 Task: Create a new view control for the user
Action: Mouse moved to (381, 307)
Screenshot: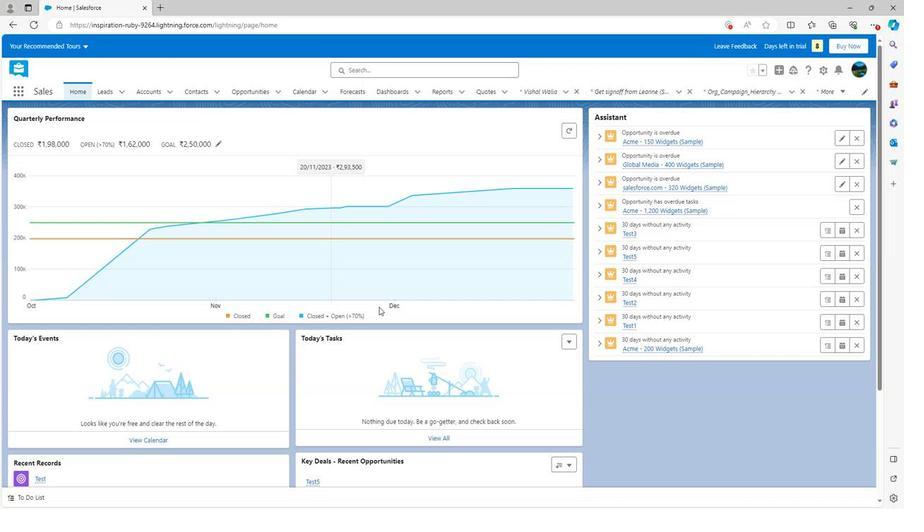 
Action: Mouse scrolled (381, 306) with delta (0, 0)
Screenshot: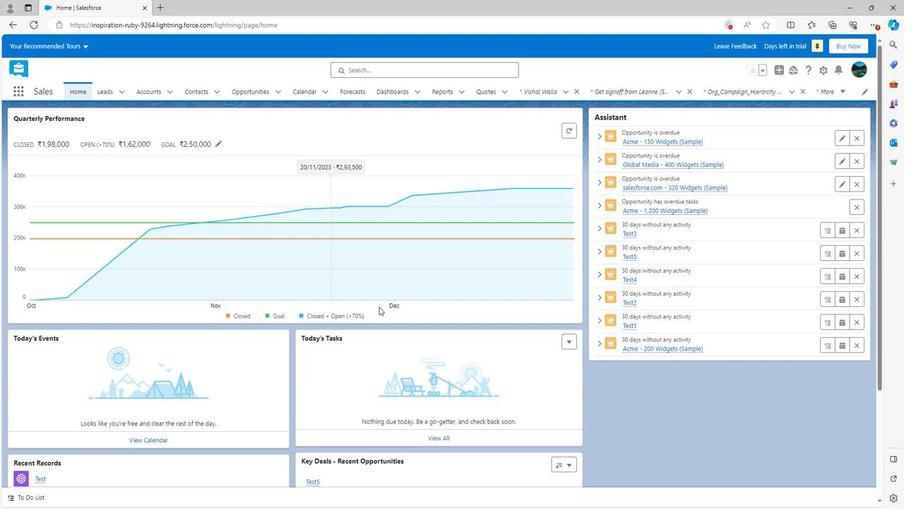 
Action: Mouse scrolled (381, 306) with delta (0, 0)
Screenshot: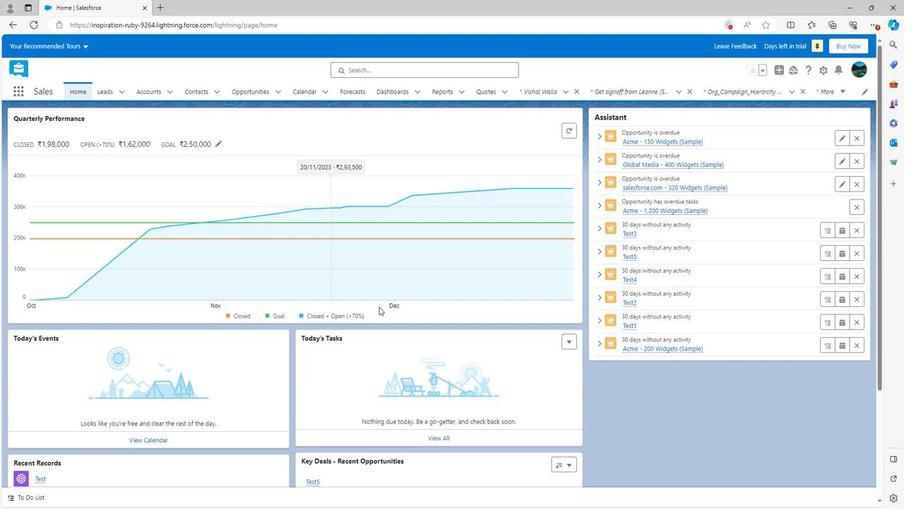 
Action: Mouse scrolled (381, 306) with delta (0, 0)
Screenshot: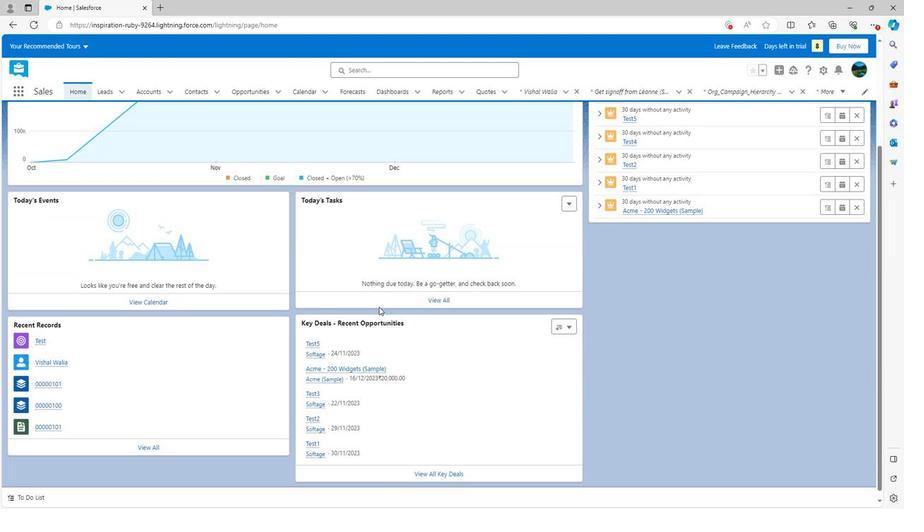 
Action: Mouse scrolled (381, 308) with delta (0, 0)
Screenshot: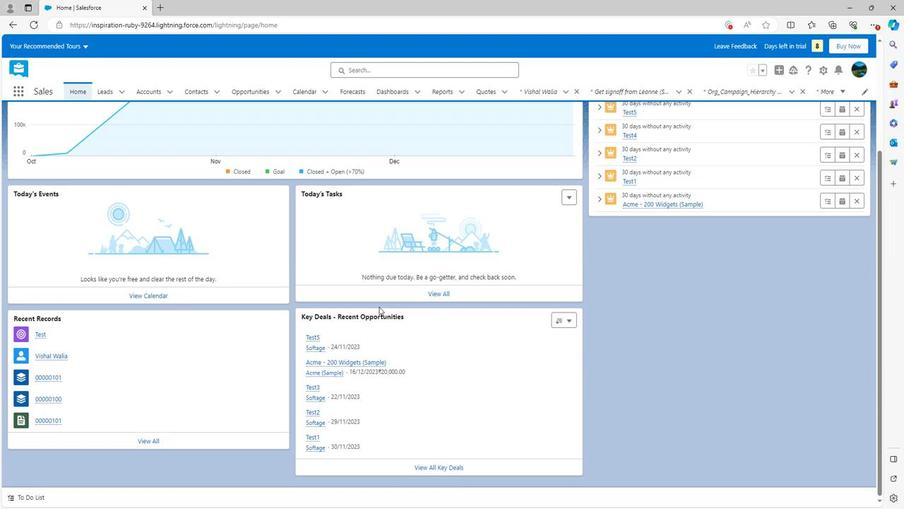
Action: Mouse scrolled (381, 308) with delta (0, 0)
Screenshot: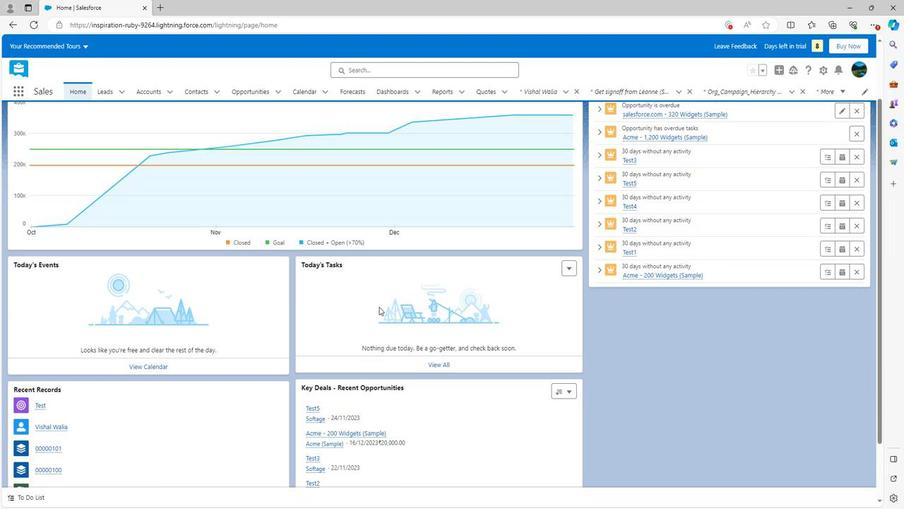 
Action: Mouse scrolled (381, 308) with delta (0, 0)
Screenshot: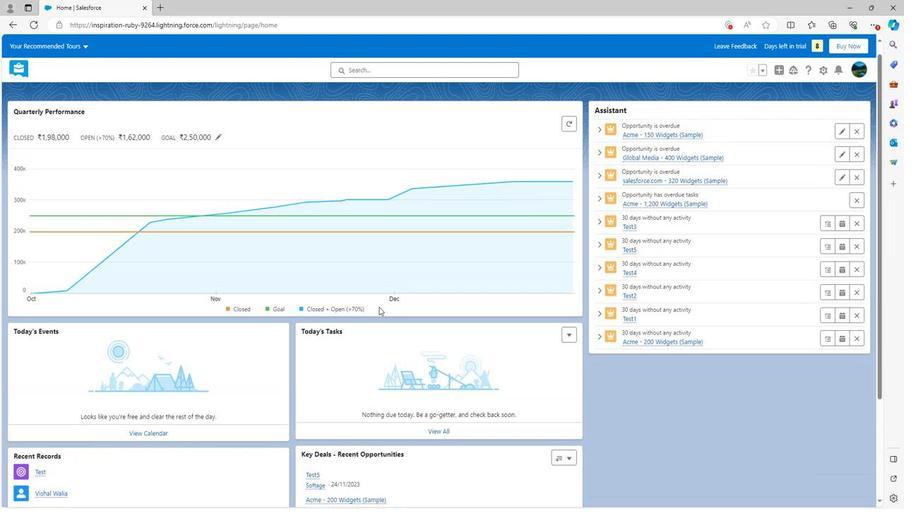 
Action: Mouse scrolled (381, 308) with delta (0, 0)
Screenshot: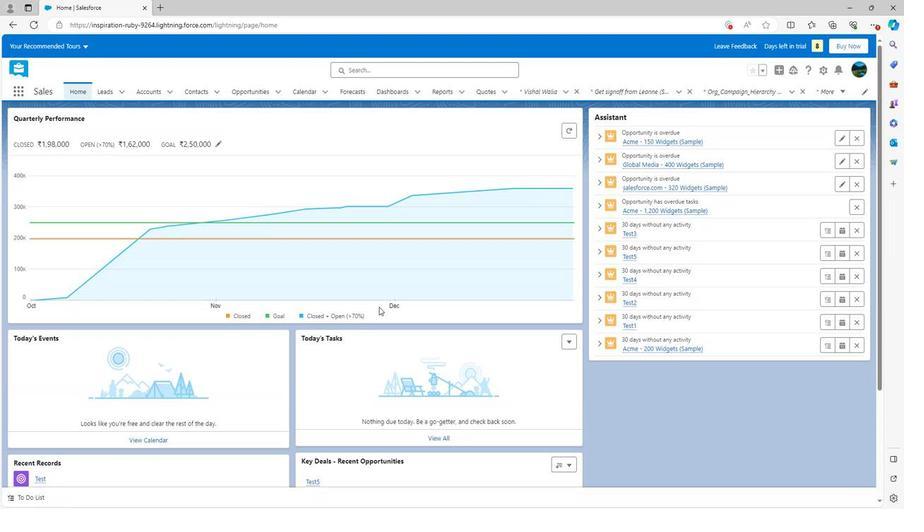 
Action: Mouse moved to (767, 89)
Screenshot: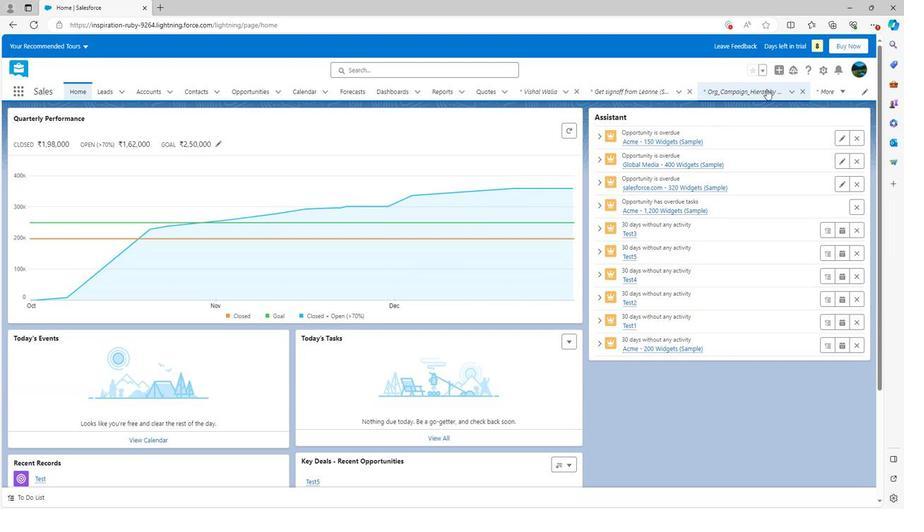 
Action: Mouse pressed left at (767, 89)
Screenshot: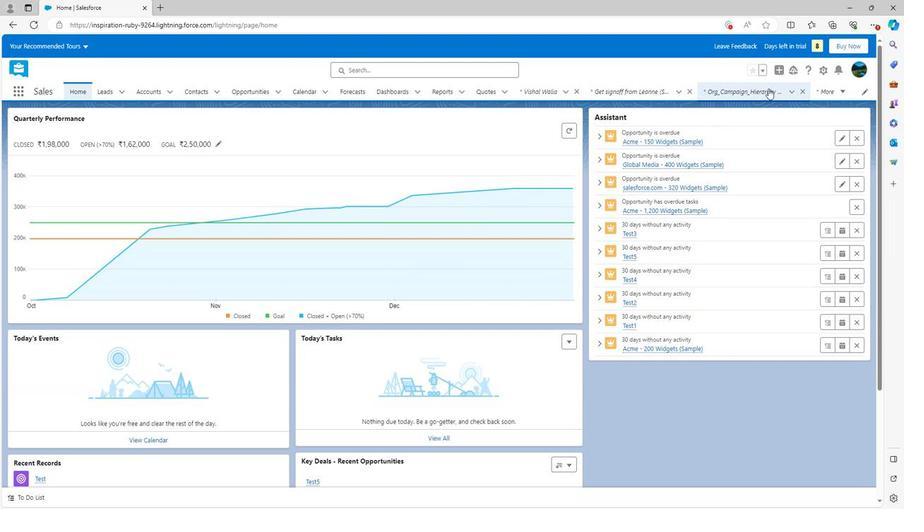 
Action: Mouse moved to (754, 140)
Screenshot: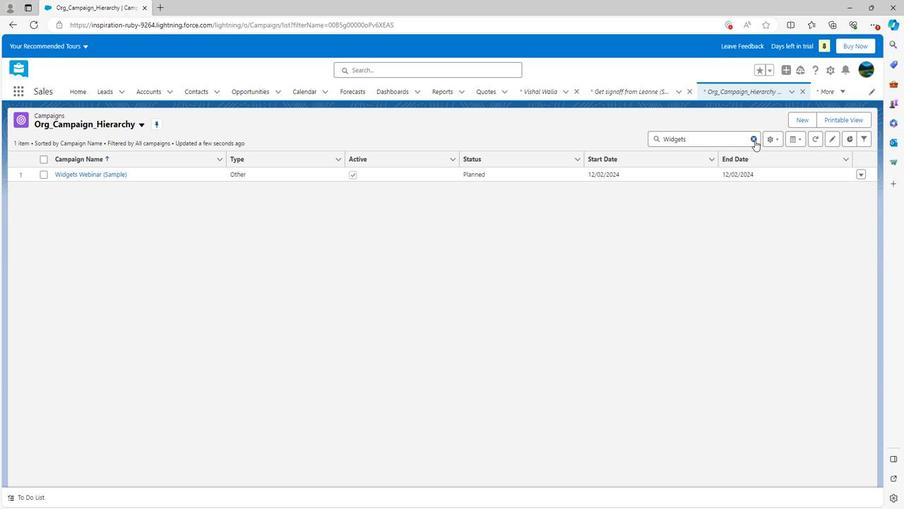 
Action: Mouse pressed left at (754, 140)
Screenshot: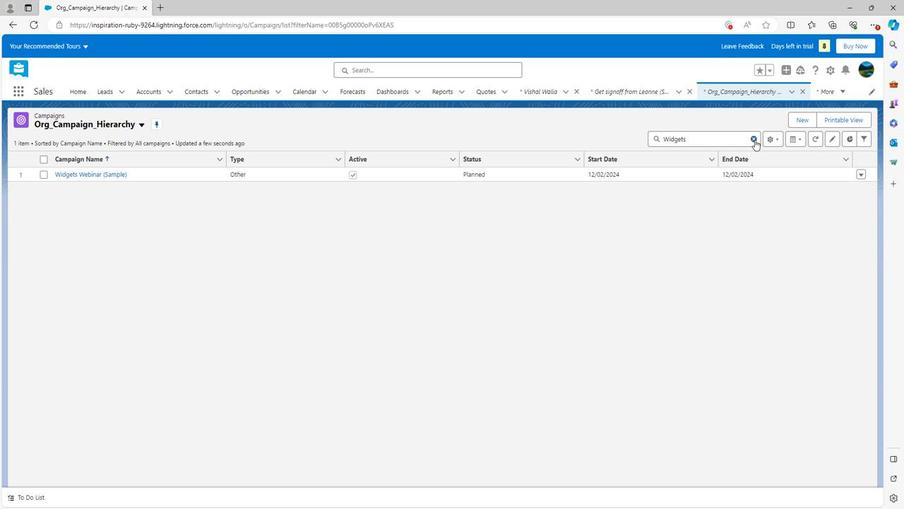 
Action: Mouse moved to (727, 120)
Screenshot: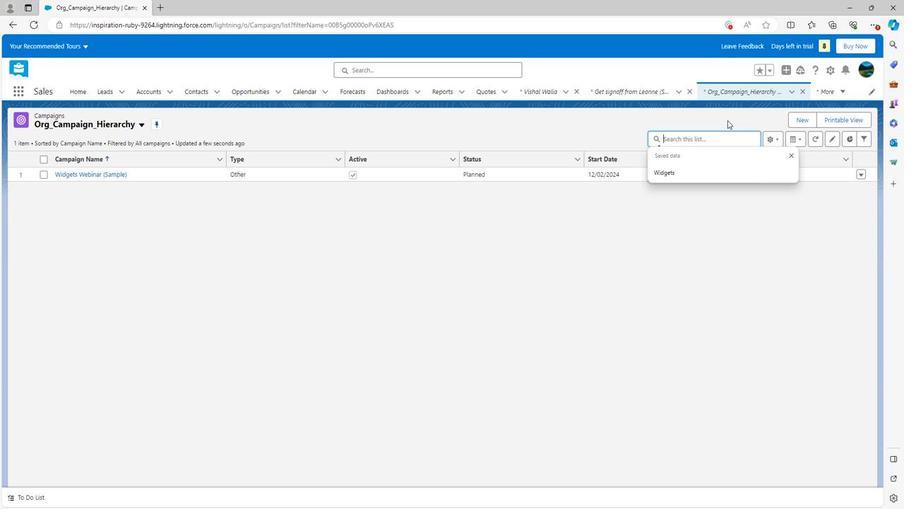 
Action: Mouse pressed left at (727, 120)
Screenshot: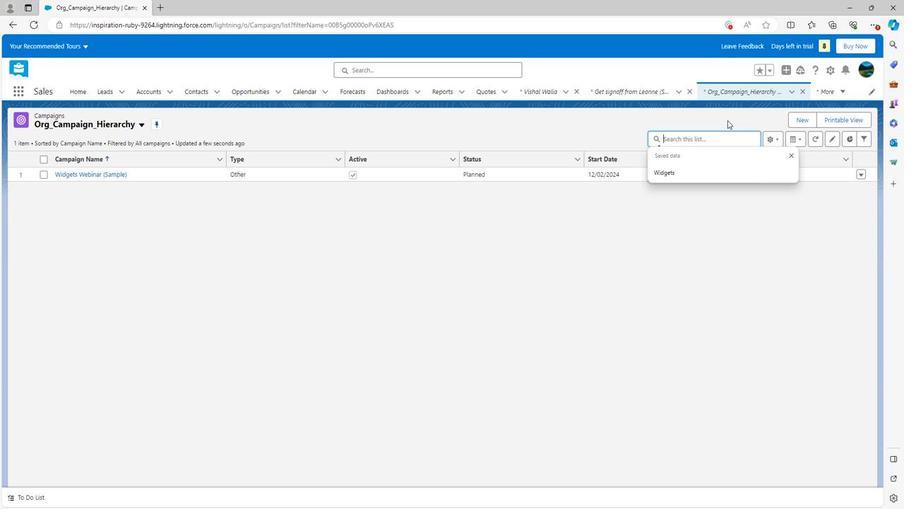
Action: Mouse moved to (771, 138)
Screenshot: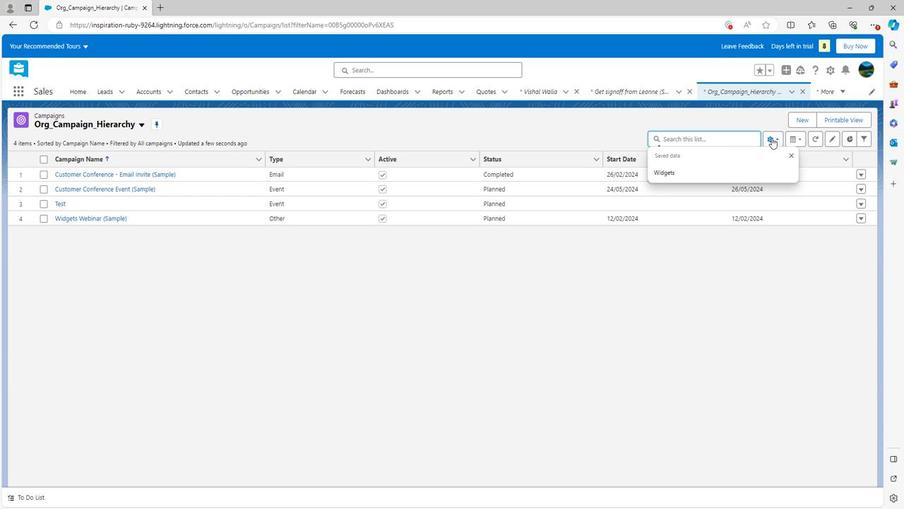 
Action: Mouse pressed left at (771, 138)
Screenshot: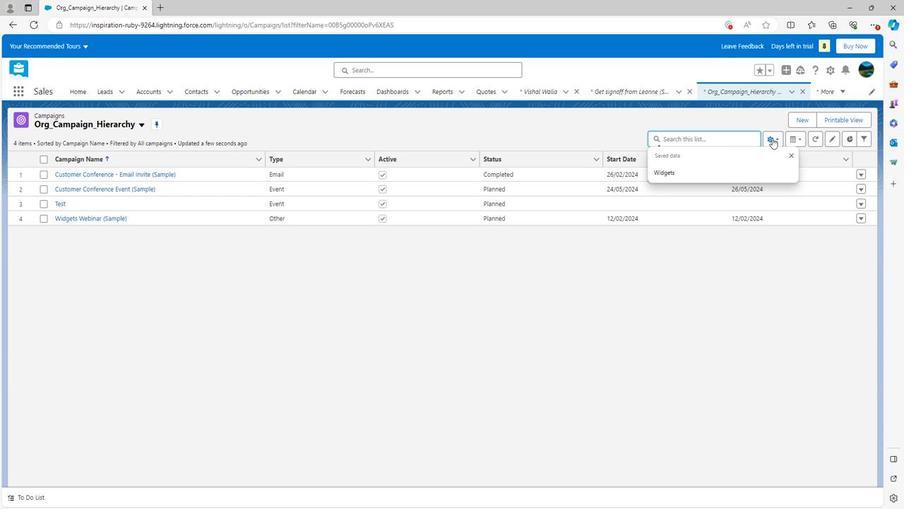 
Action: Mouse moved to (728, 173)
Screenshot: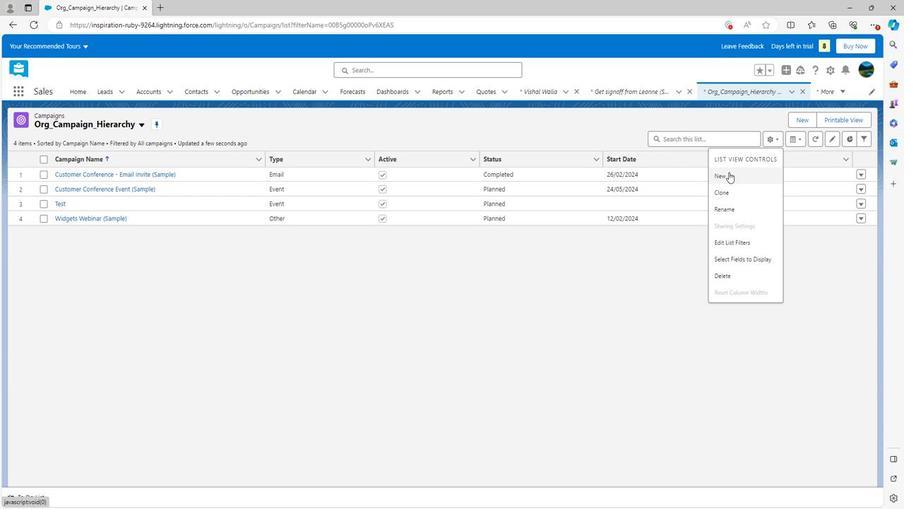 
Action: Mouse pressed left at (728, 173)
Screenshot: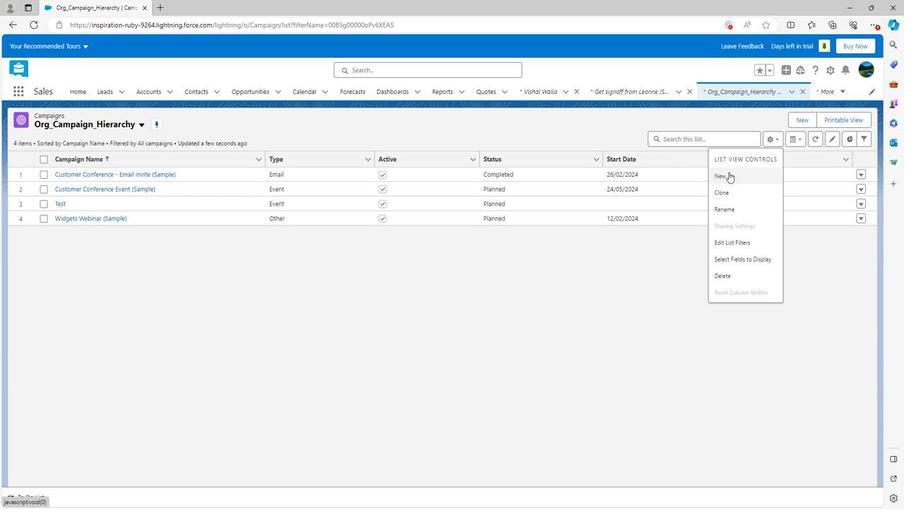 
Action: Mouse moved to (422, 219)
Screenshot: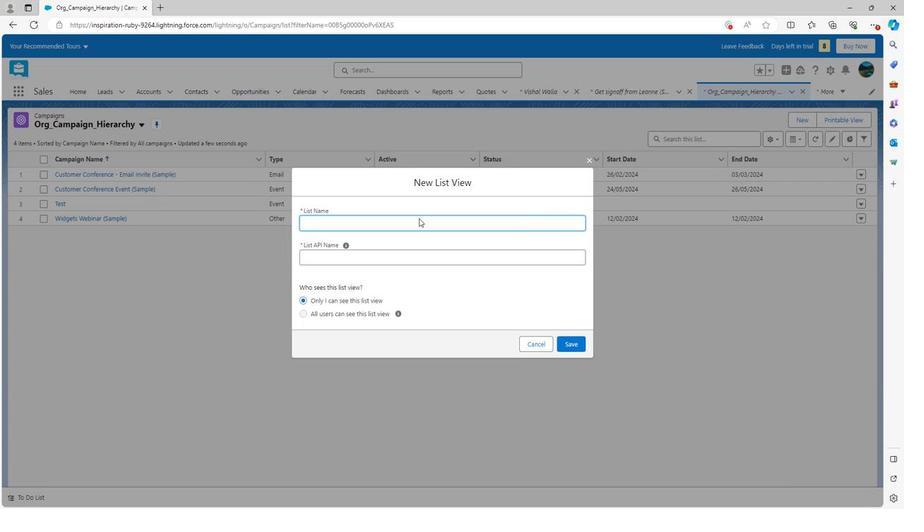 
Action: Key pressed <Key.shift>Test
Screenshot: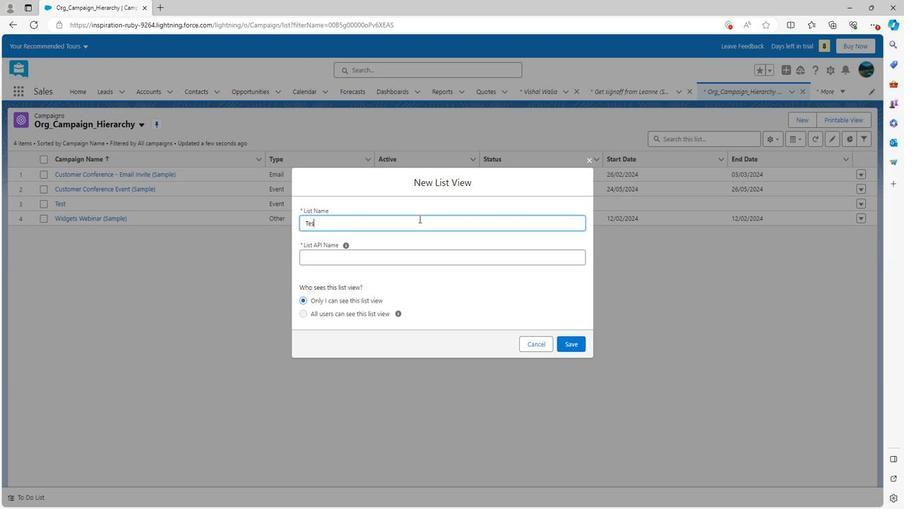 
Action: Mouse moved to (400, 237)
Screenshot: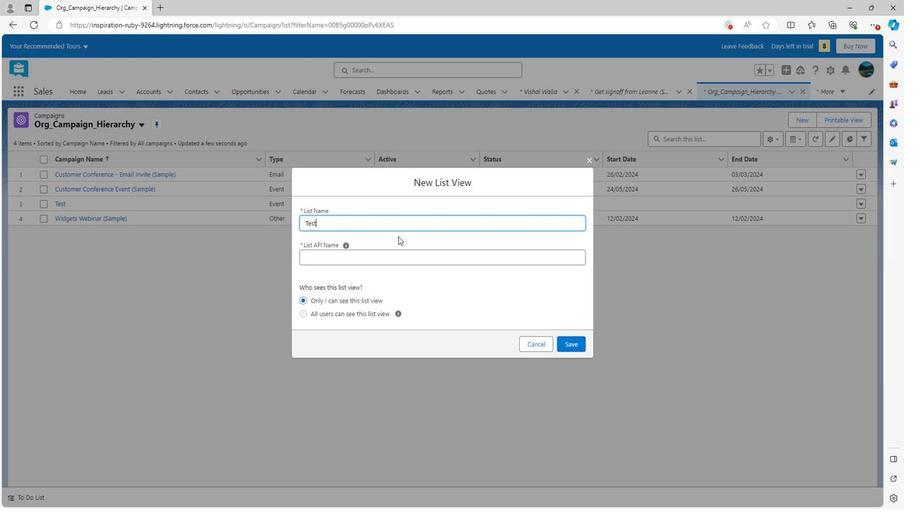 
Action: Mouse pressed left at (400, 237)
Screenshot: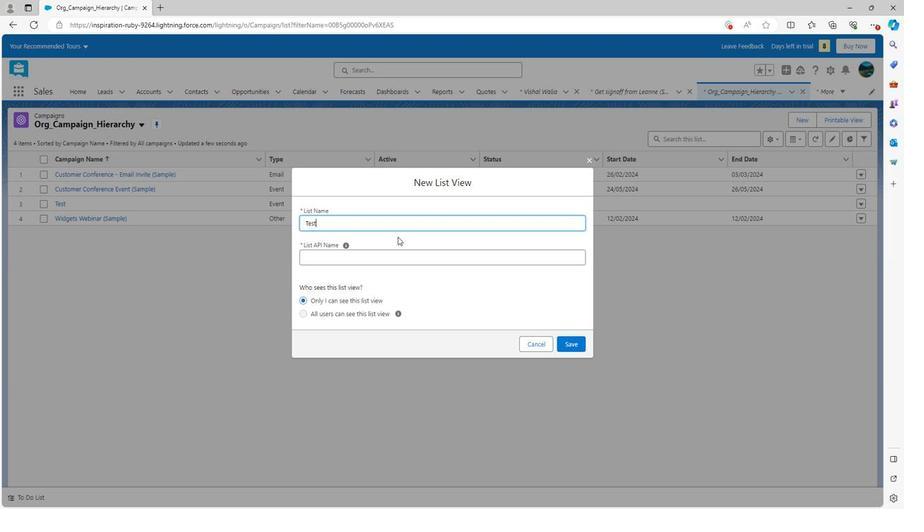 
Action: Mouse moved to (308, 315)
Screenshot: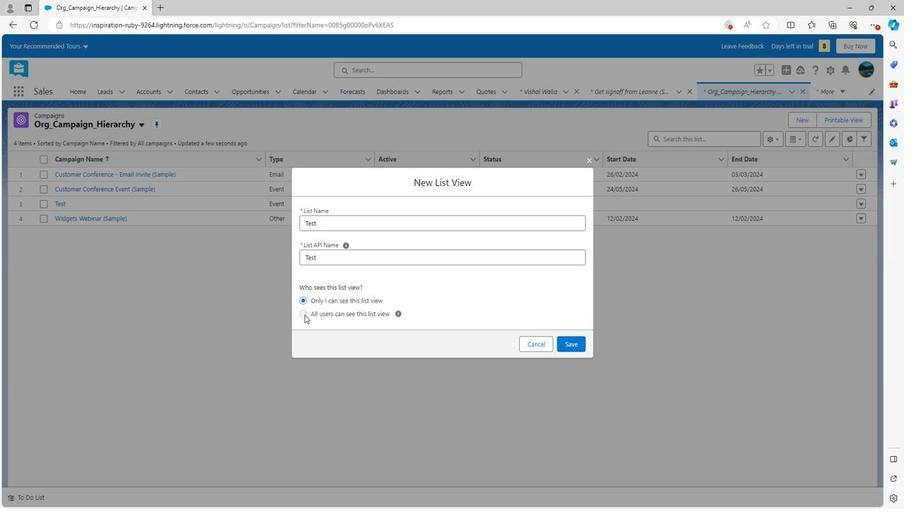 
Action: Mouse pressed left at (308, 315)
Screenshot: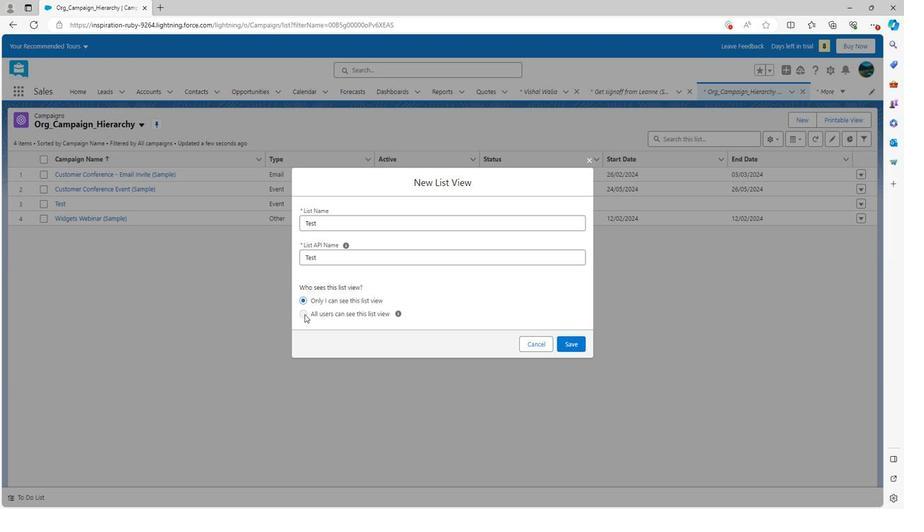 
Action: Mouse moved to (574, 342)
Screenshot: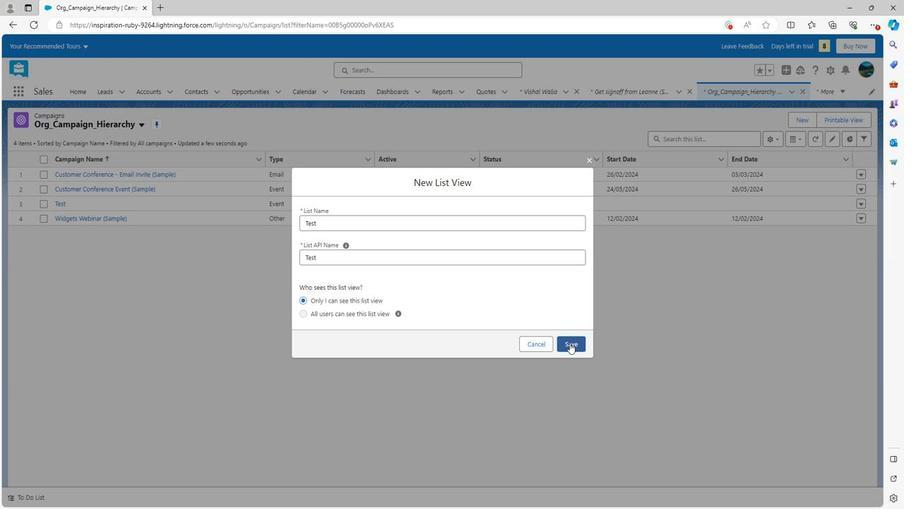 
Action: Mouse pressed left at (574, 342)
Screenshot: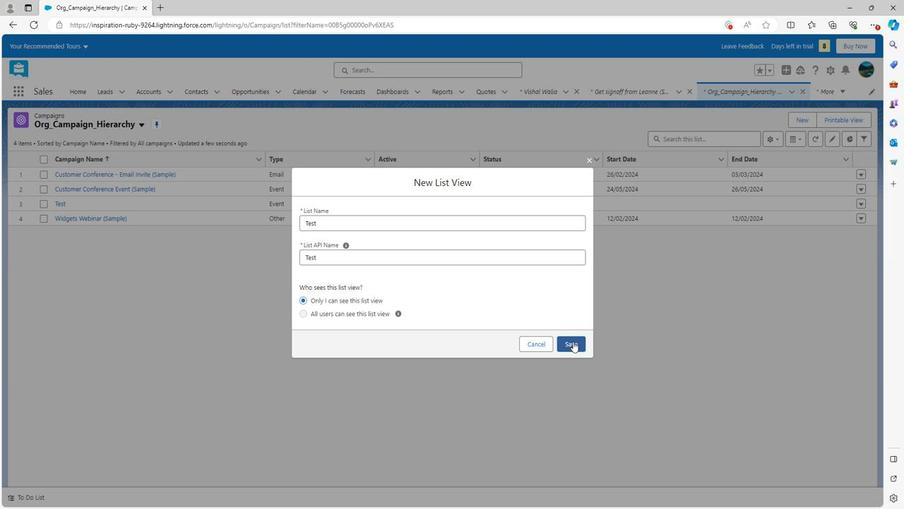 
Action: Mouse moved to (764, 194)
Screenshot: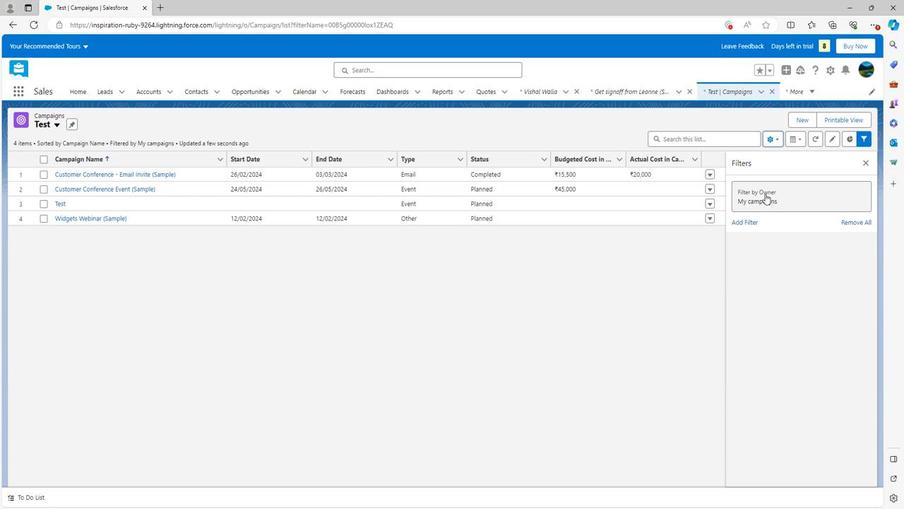 
Action: Mouse pressed left at (764, 194)
Screenshot: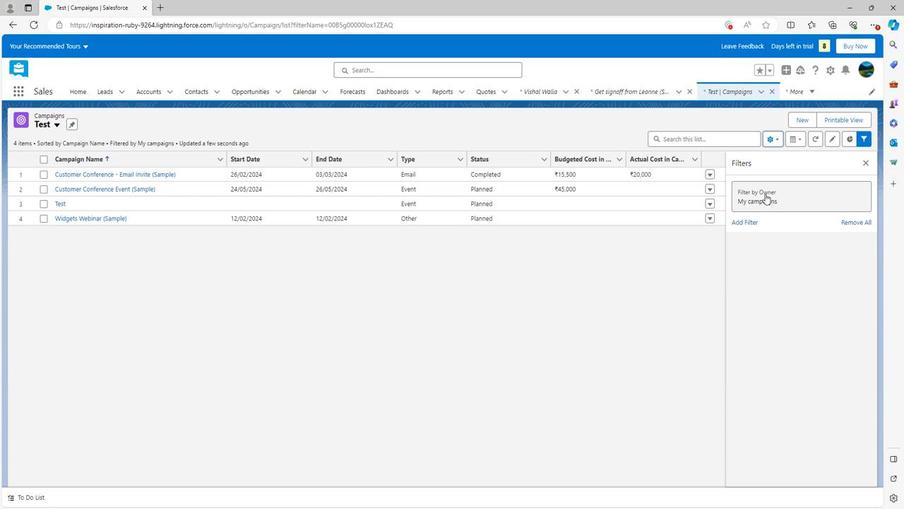 
Action: Mouse moved to (547, 183)
Screenshot: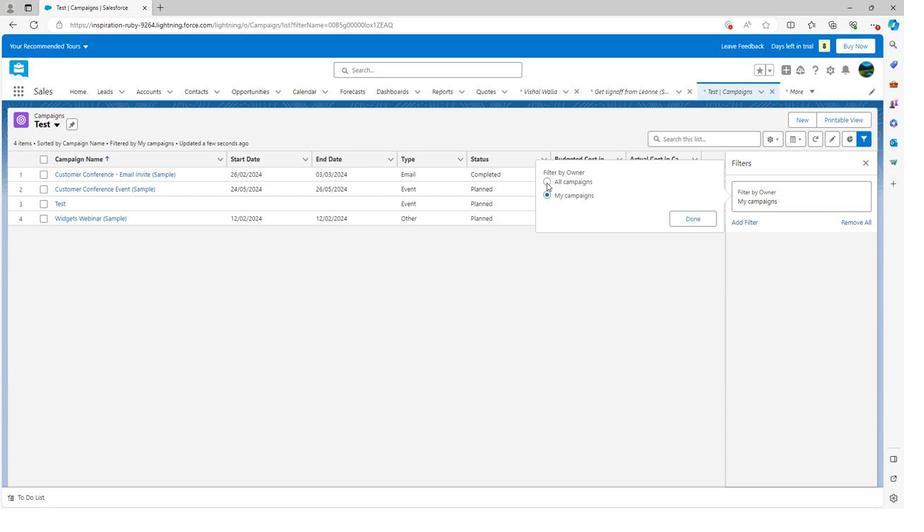 
Action: Mouse pressed left at (547, 183)
Screenshot: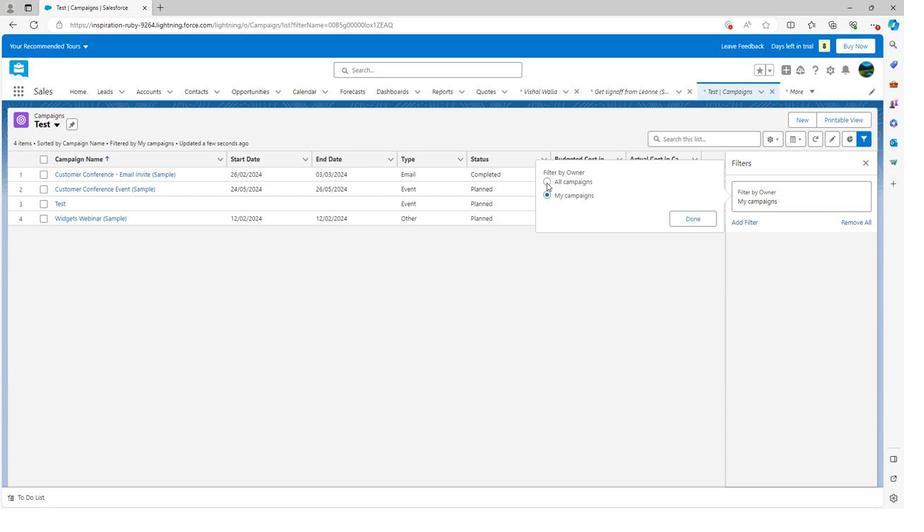 
Action: Mouse moved to (675, 214)
Screenshot: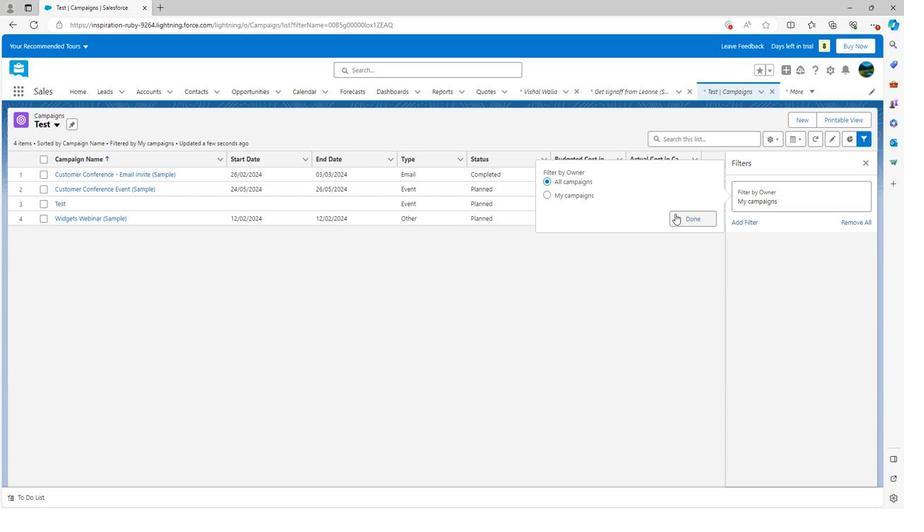 
Action: Mouse pressed left at (675, 214)
Screenshot: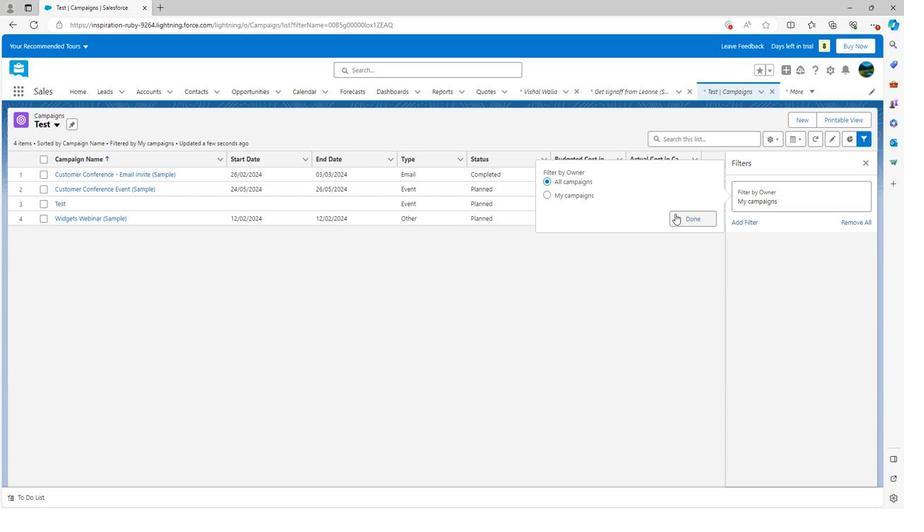
Action: Mouse moved to (841, 161)
Screenshot: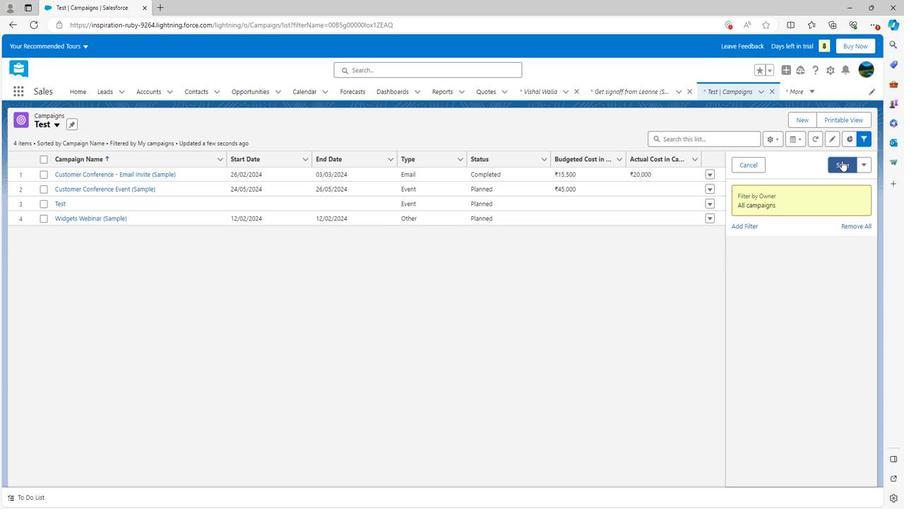 
Action: Mouse pressed left at (841, 161)
Screenshot: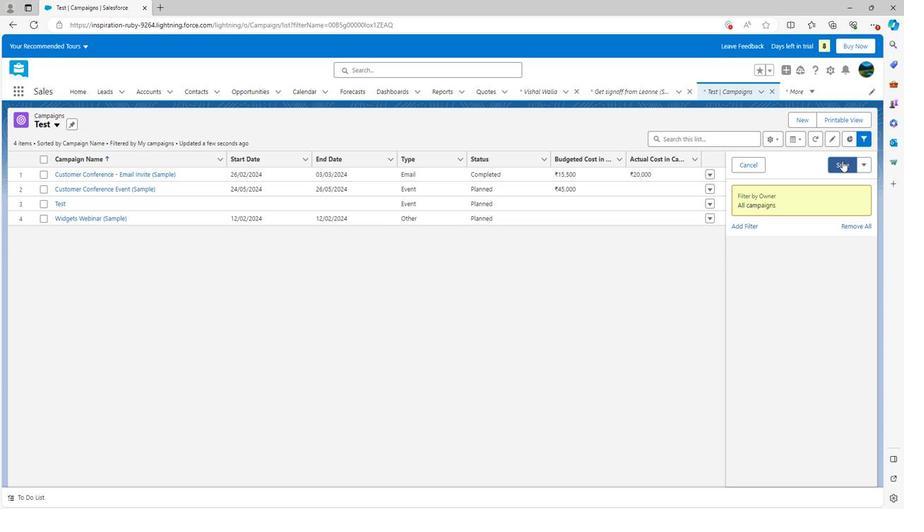 
Action: Mouse moved to (626, 230)
Screenshot: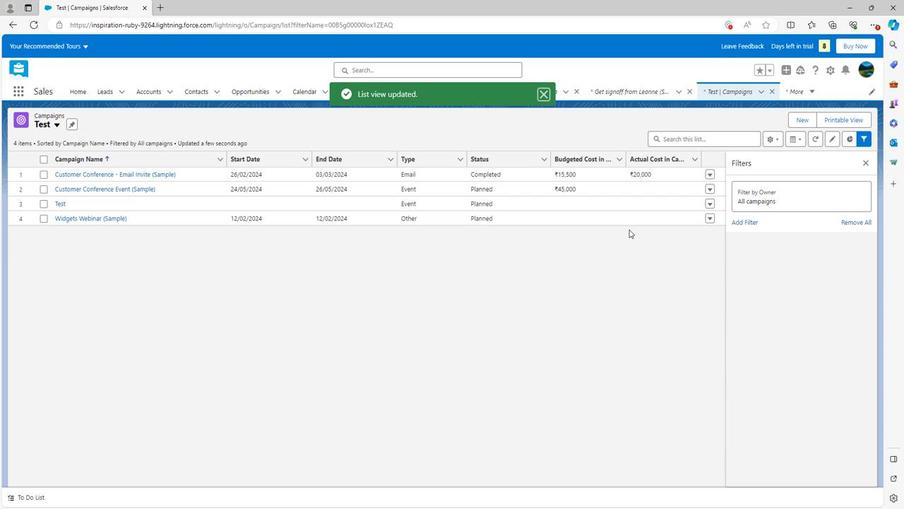 
